 Task: For heading Arial black with underline.  font size for heading18,  'Change the font style of data to'Calibri.  and font size to 9,  Change the alignment of both headline & data to Align center.  In the sheet  Data Management Template Sheetbook
Action: Mouse moved to (877, 102)
Screenshot: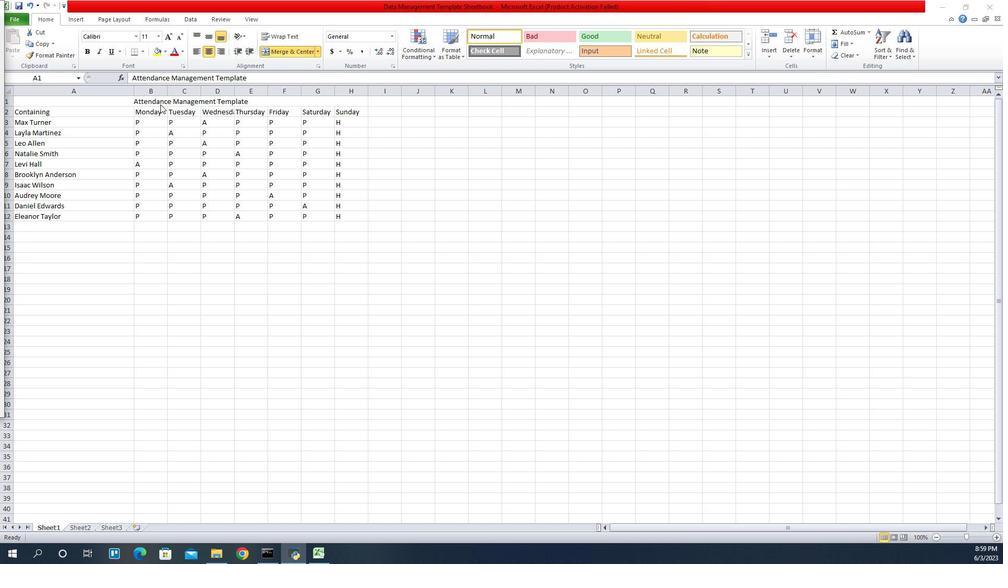 
Action: Mouse pressed left at (877, 102)
Screenshot: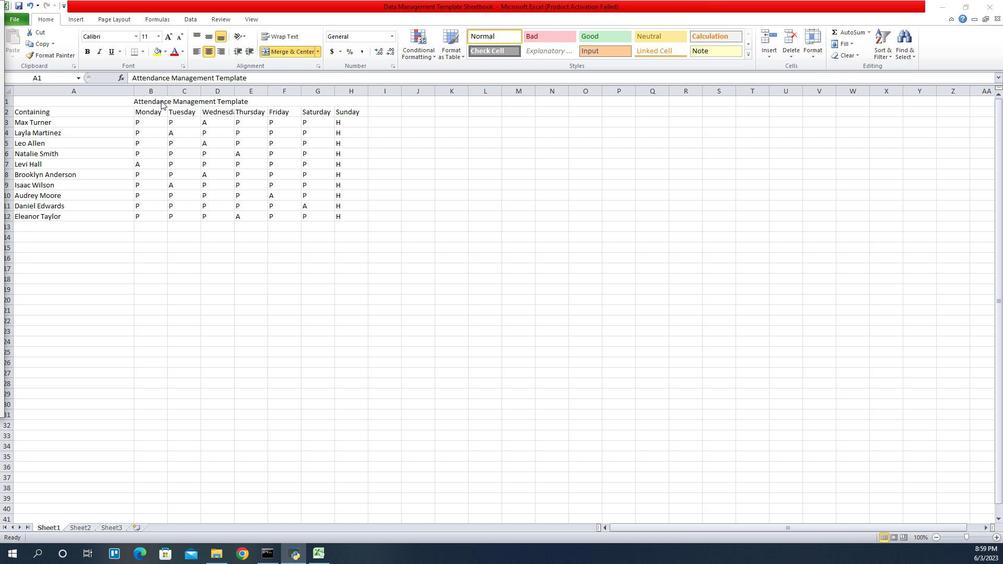 
Action: Mouse moved to (852, 38)
Screenshot: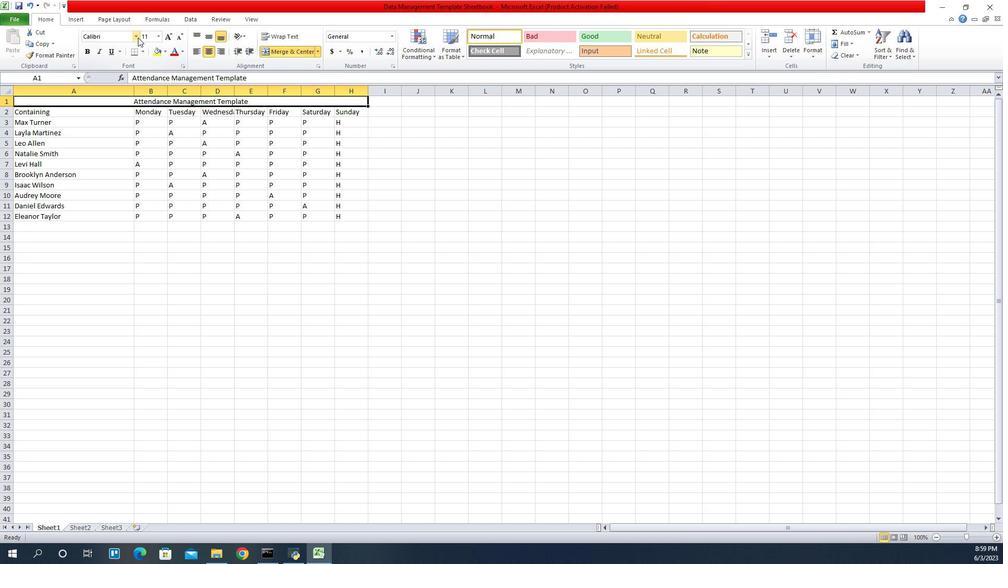 
Action: Mouse pressed left at (852, 38)
Screenshot: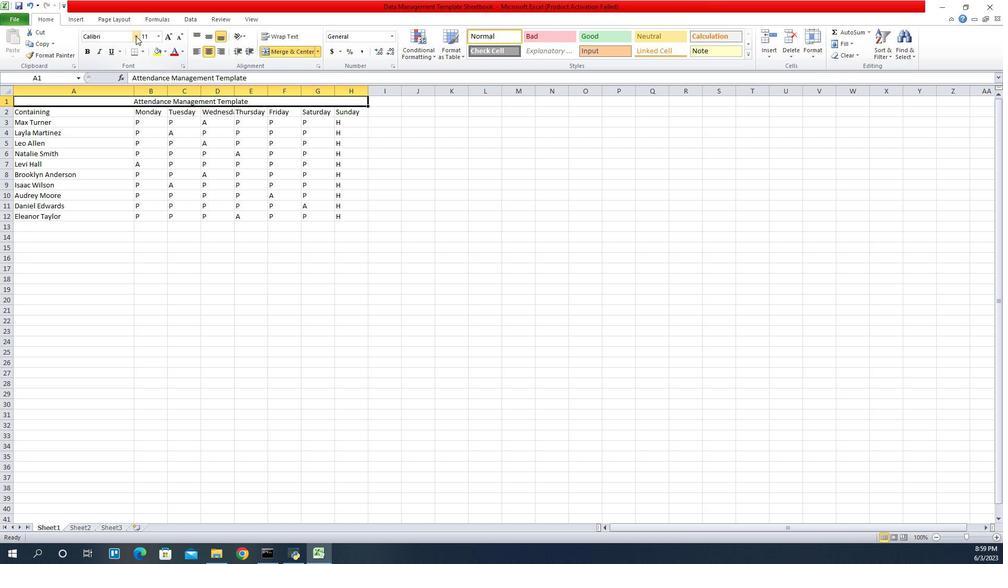 
Action: Mouse moved to (853, 132)
Screenshot: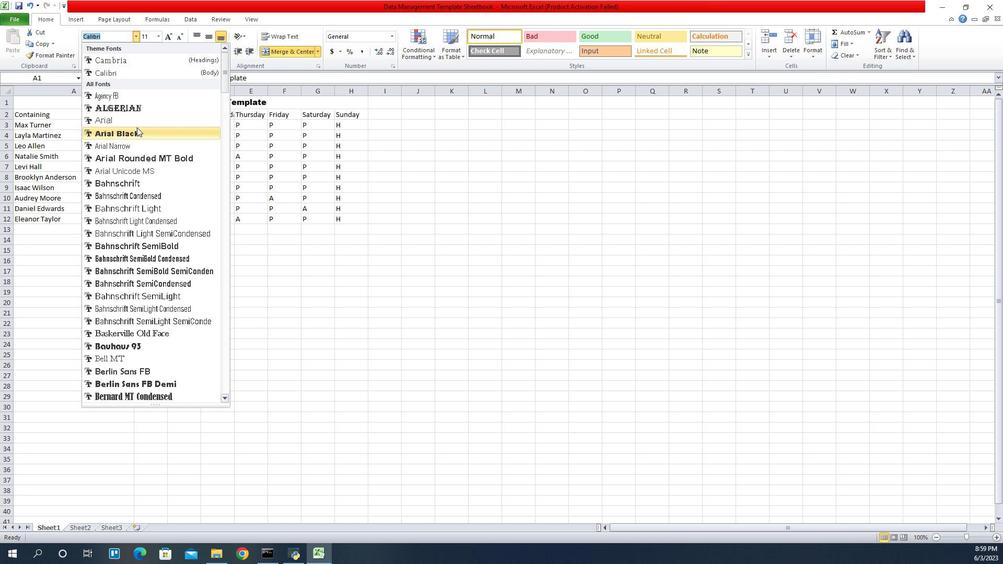 
Action: Mouse pressed left at (853, 132)
Screenshot: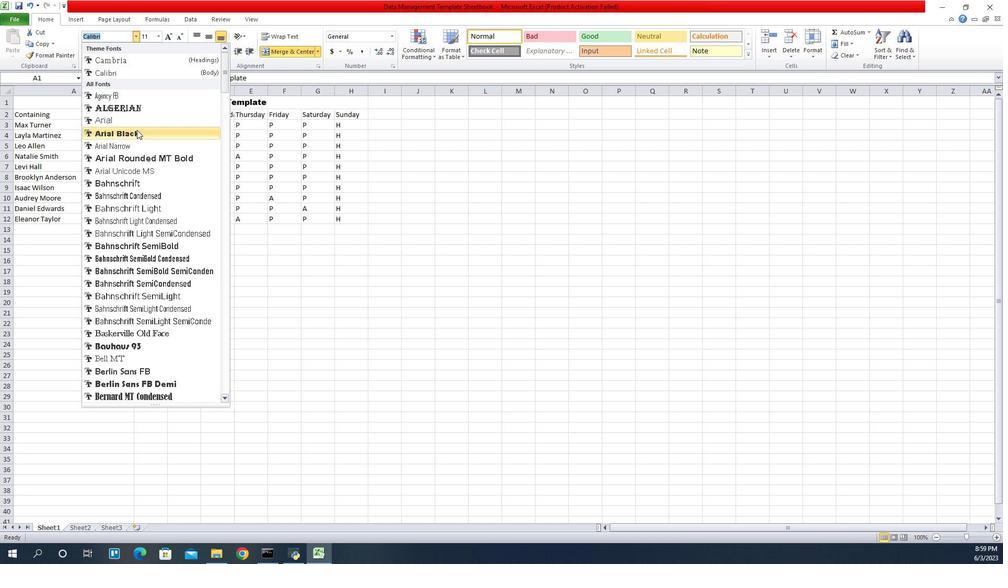 
Action: Mouse moved to (828, 52)
Screenshot: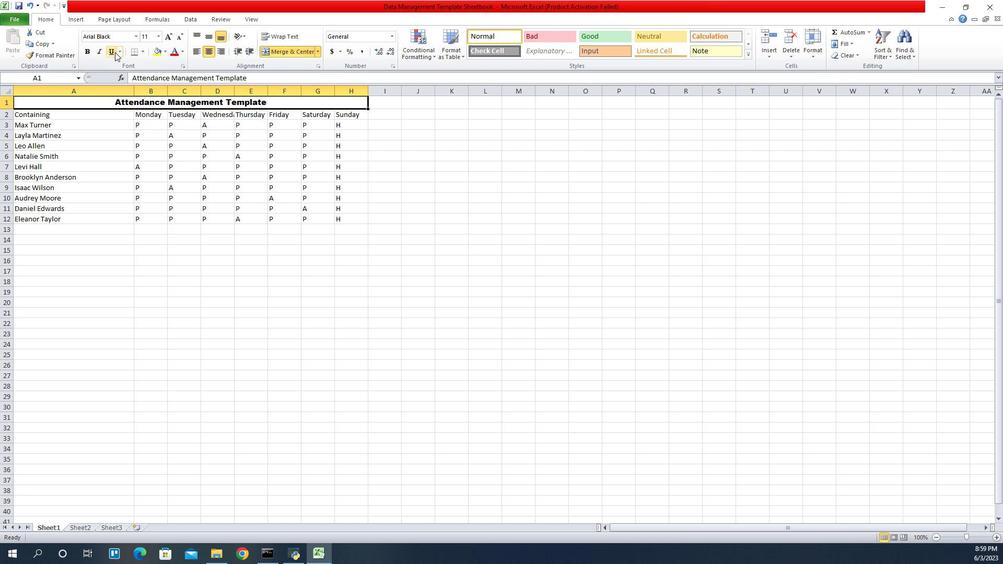 
Action: Mouse pressed left at (828, 52)
Screenshot: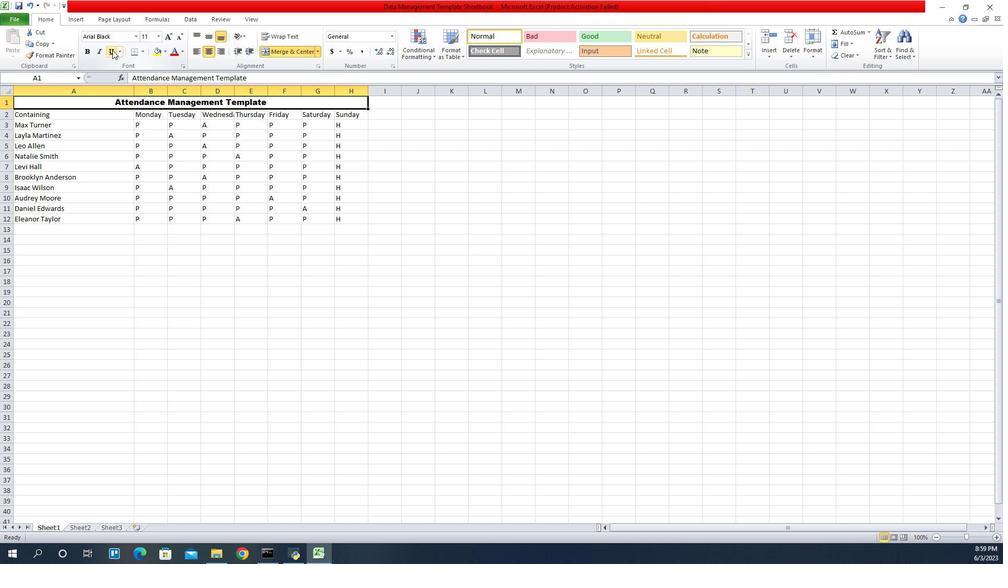 
Action: Mouse moved to (874, 41)
Screenshot: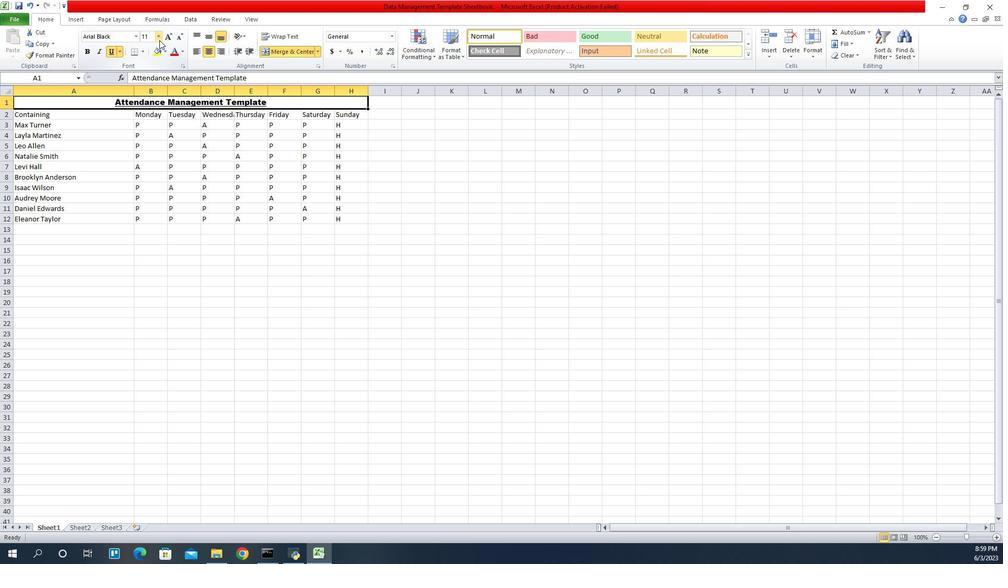 
Action: Mouse pressed left at (874, 41)
Screenshot: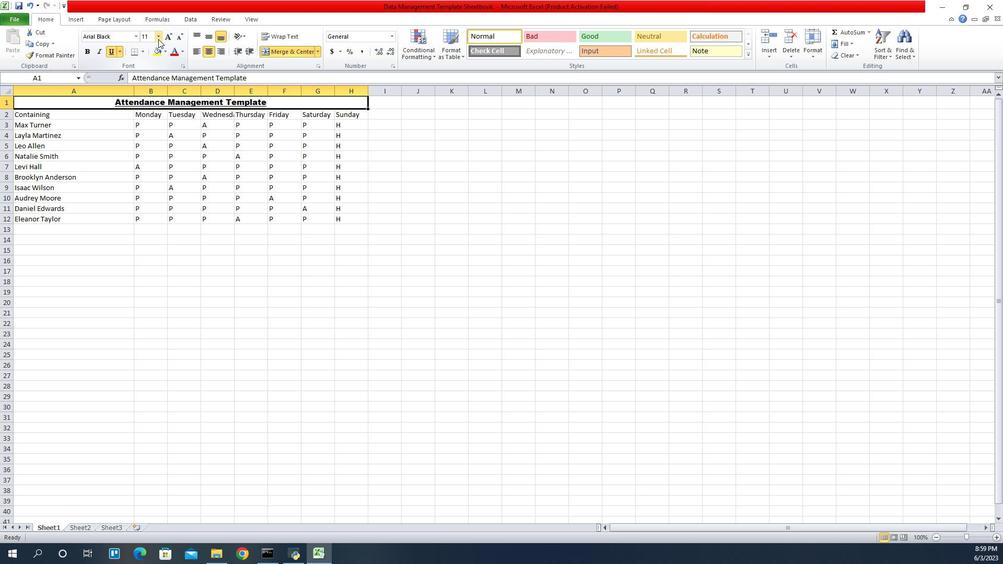 
Action: Mouse moved to (864, 109)
Screenshot: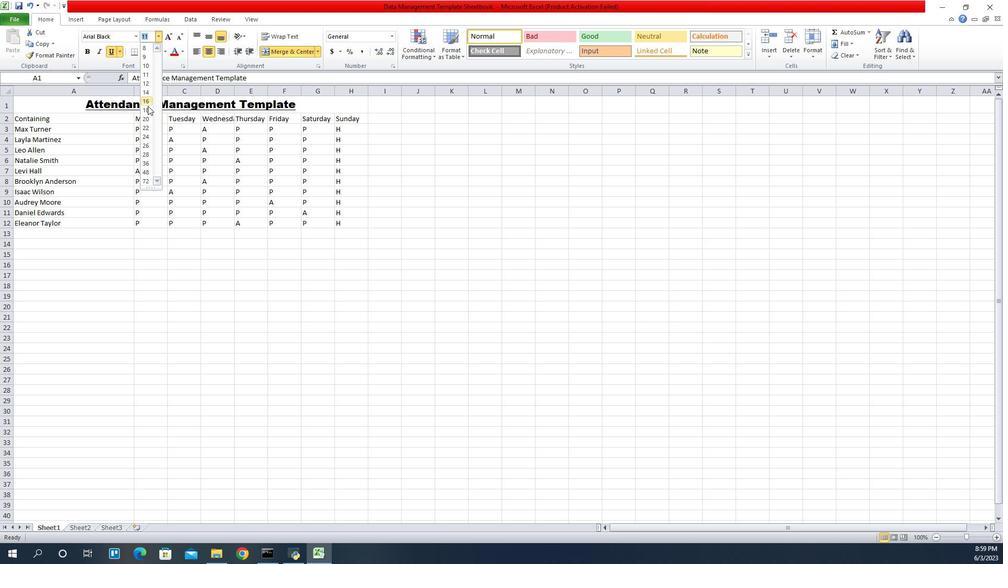 
Action: Mouse pressed left at (864, 109)
Screenshot: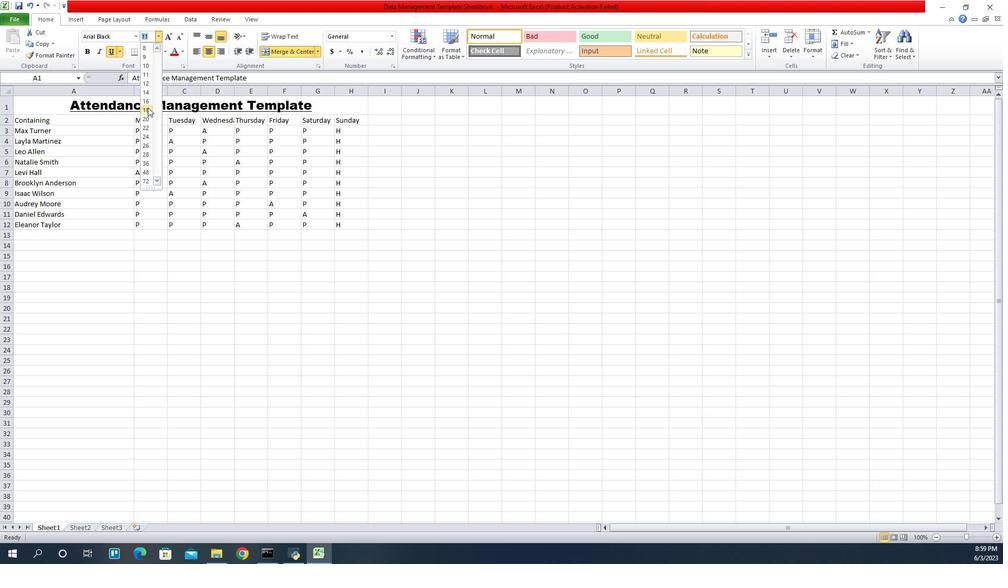
Action: Mouse moved to (740, 126)
Screenshot: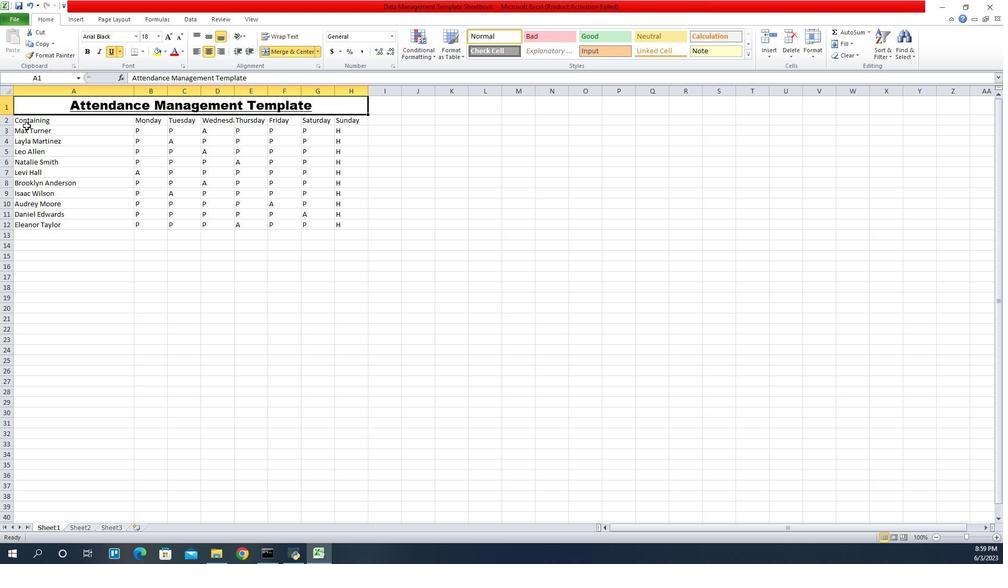 
Action: Mouse pressed left at (740, 126)
Screenshot: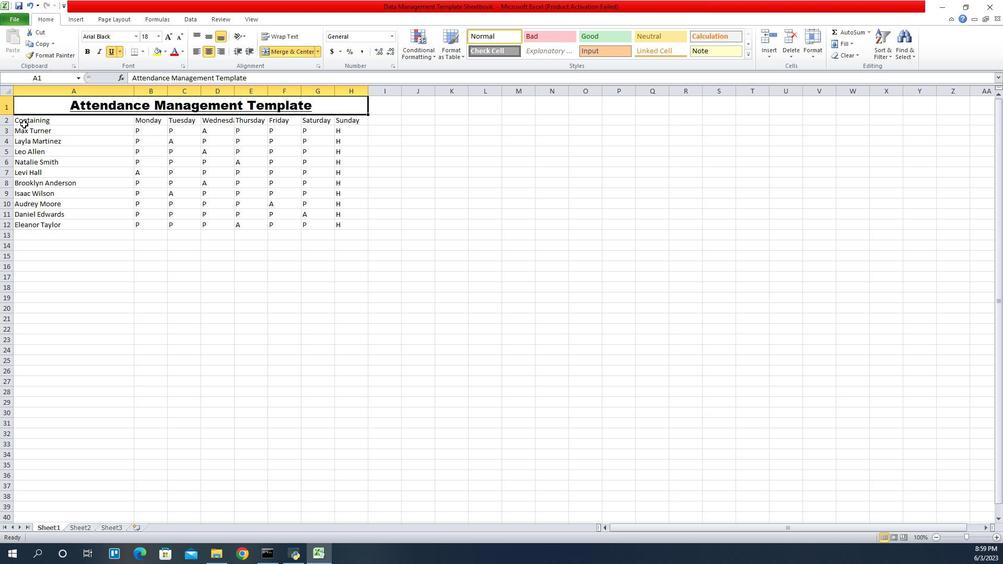 
Action: Mouse moved to (853, 38)
Screenshot: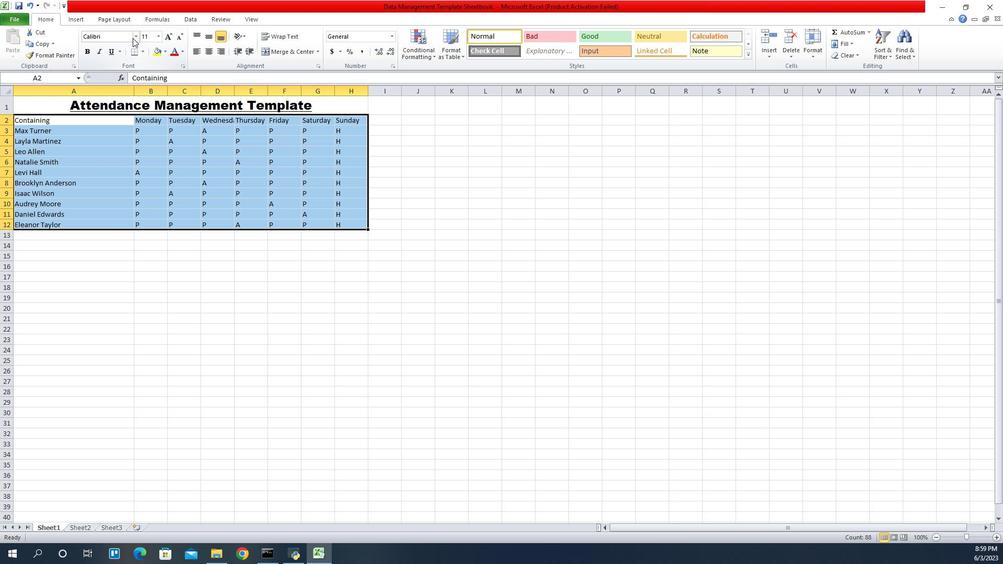 
Action: Mouse pressed left at (853, 38)
Screenshot: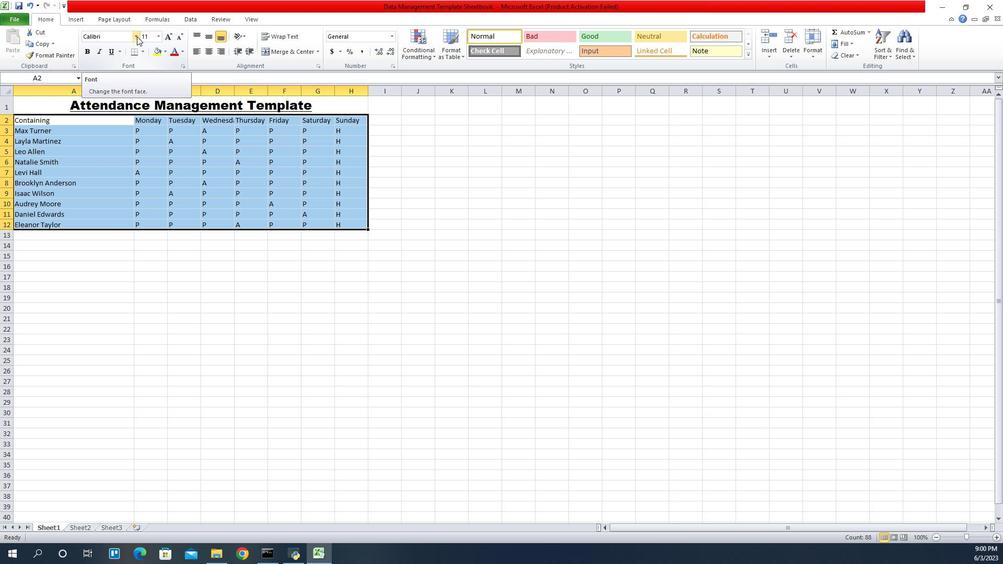 
Action: Mouse moved to (842, 73)
Screenshot: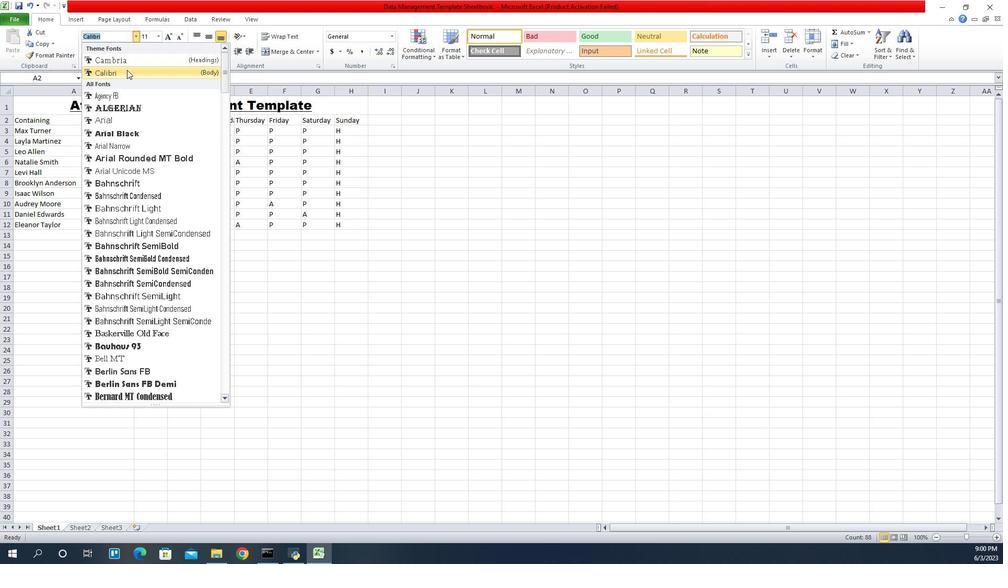 
Action: Mouse pressed left at (842, 73)
Screenshot: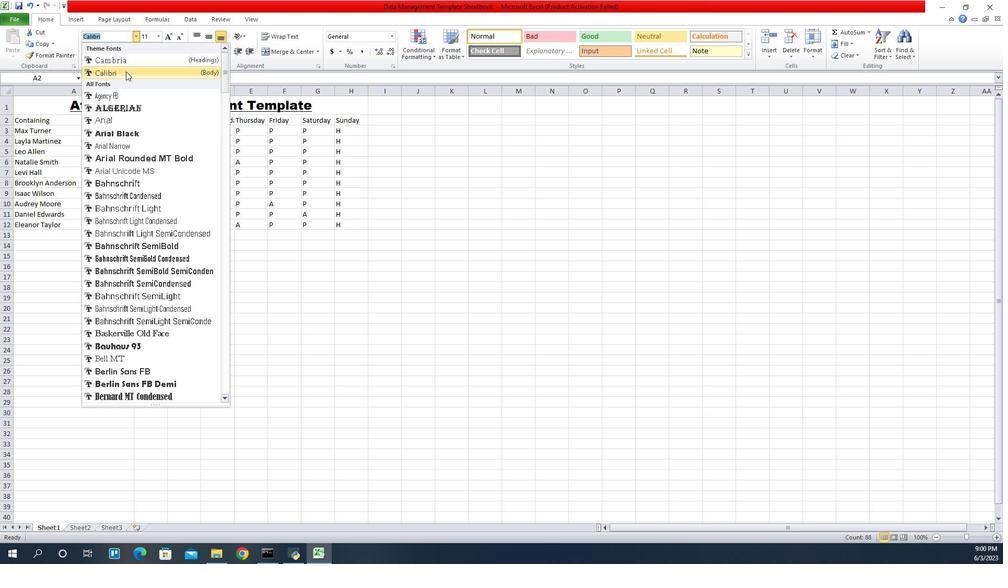 
Action: Mouse moved to (874, 39)
Screenshot: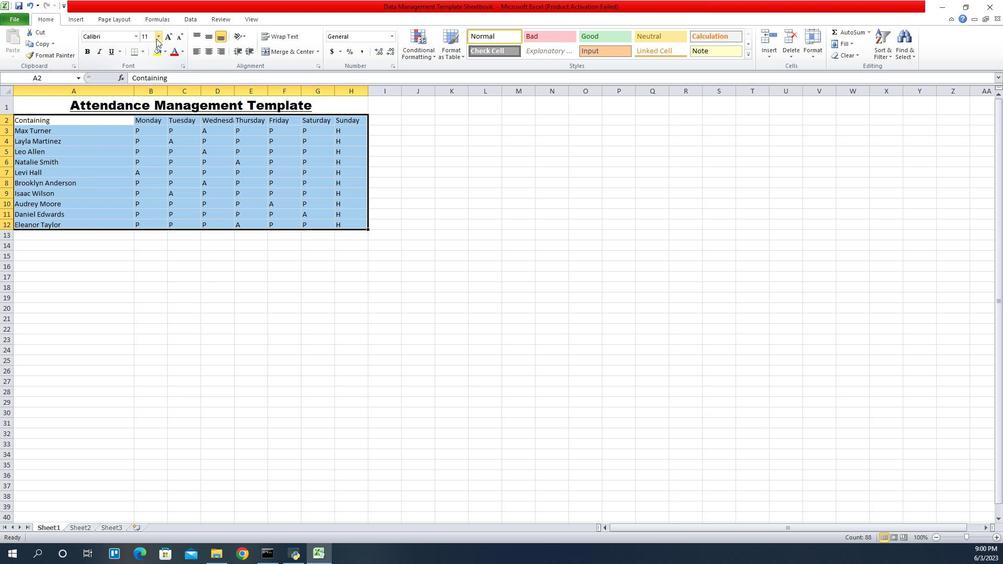 
Action: Mouse pressed left at (874, 39)
Screenshot: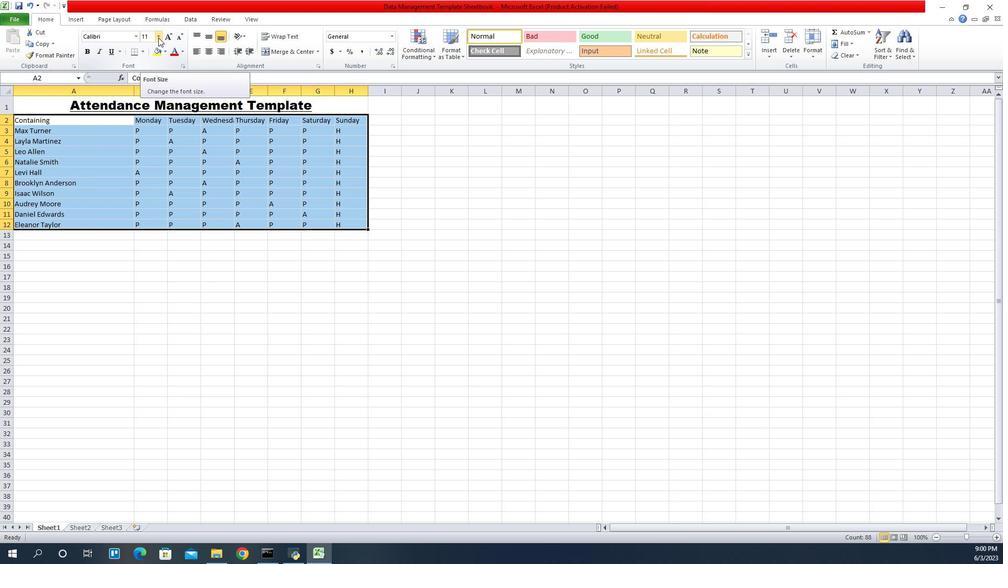 
Action: Mouse moved to (863, 56)
Screenshot: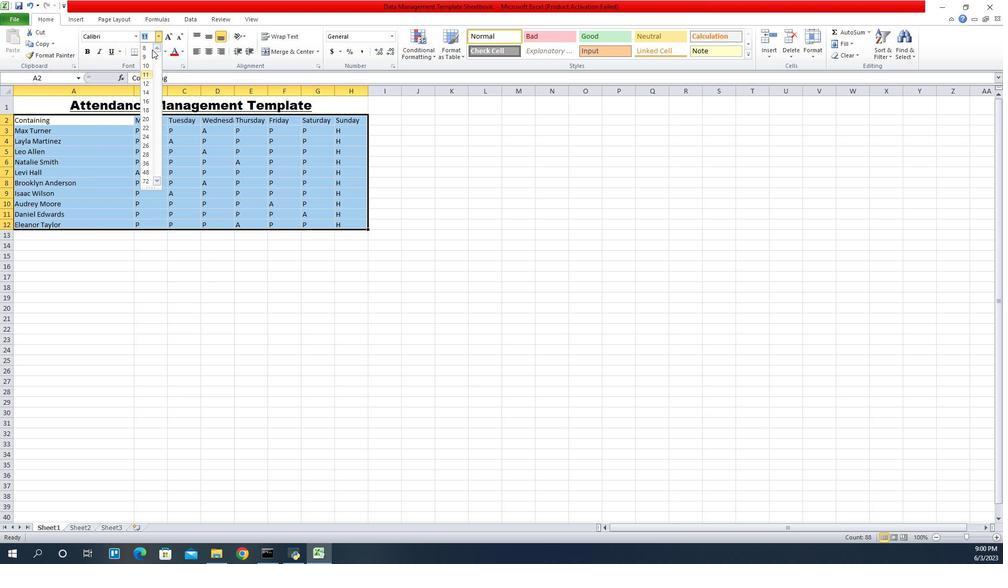 
Action: Mouse pressed left at (863, 56)
Screenshot: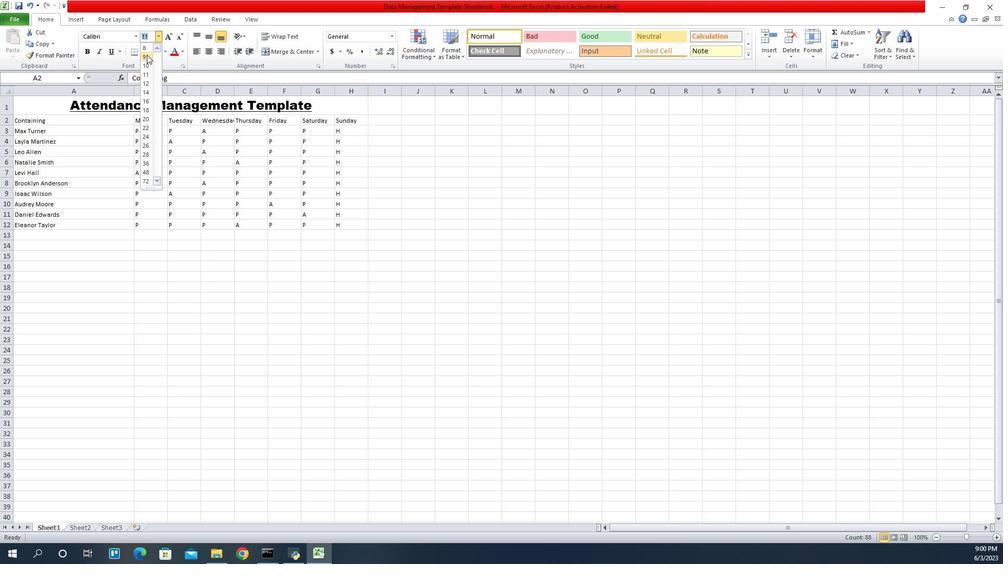 
Action: Mouse moved to (812, 106)
Screenshot: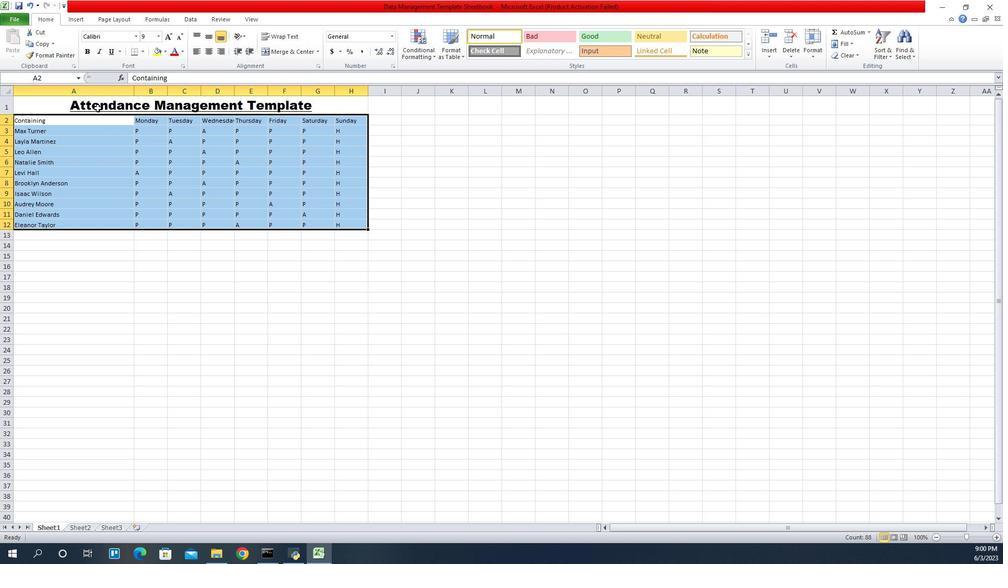 
Action: Mouse pressed left at (812, 106)
Screenshot: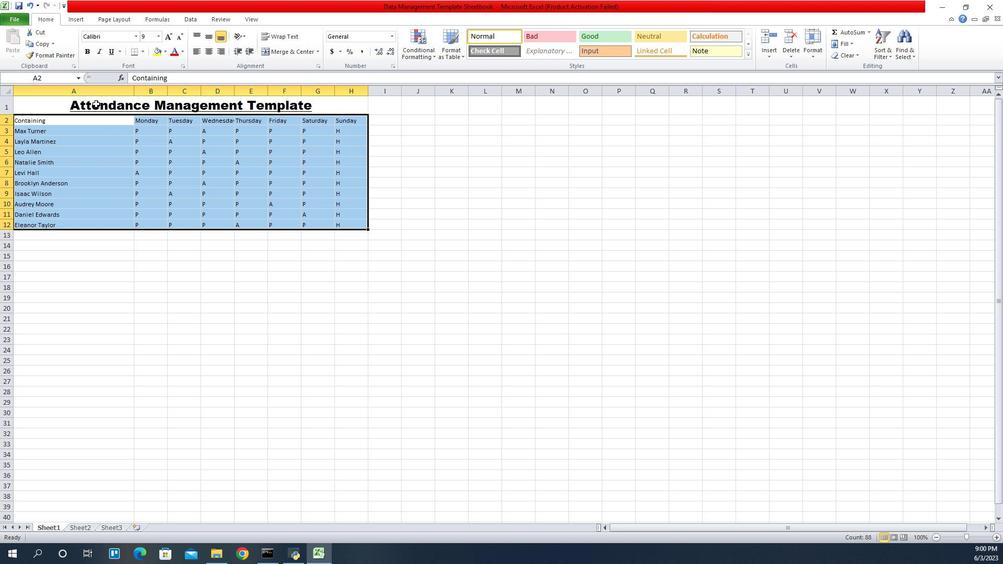 
Action: Mouse moved to (928, 50)
Screenshot: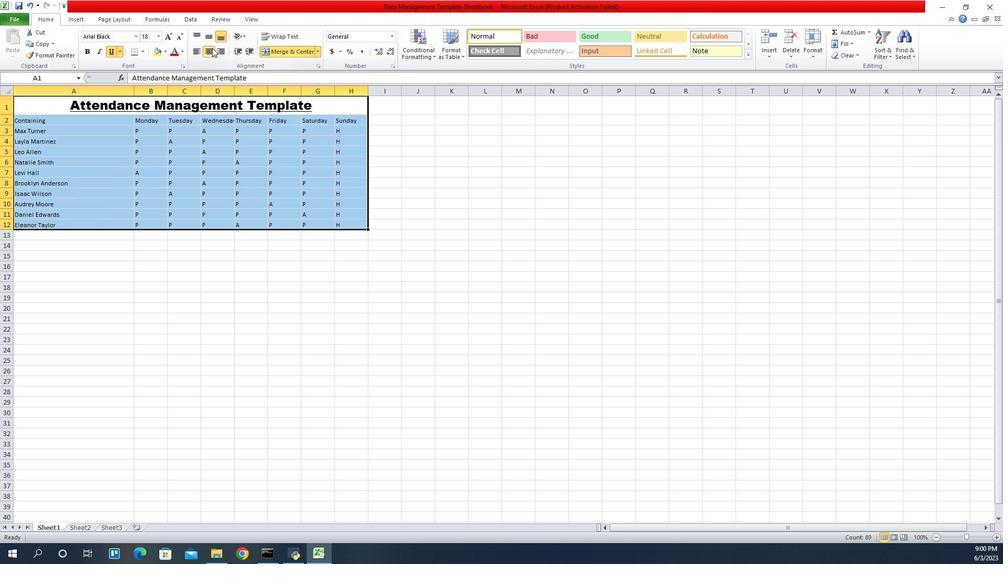 
Action: Mouse pressed left at (928, 50)
Screenshot: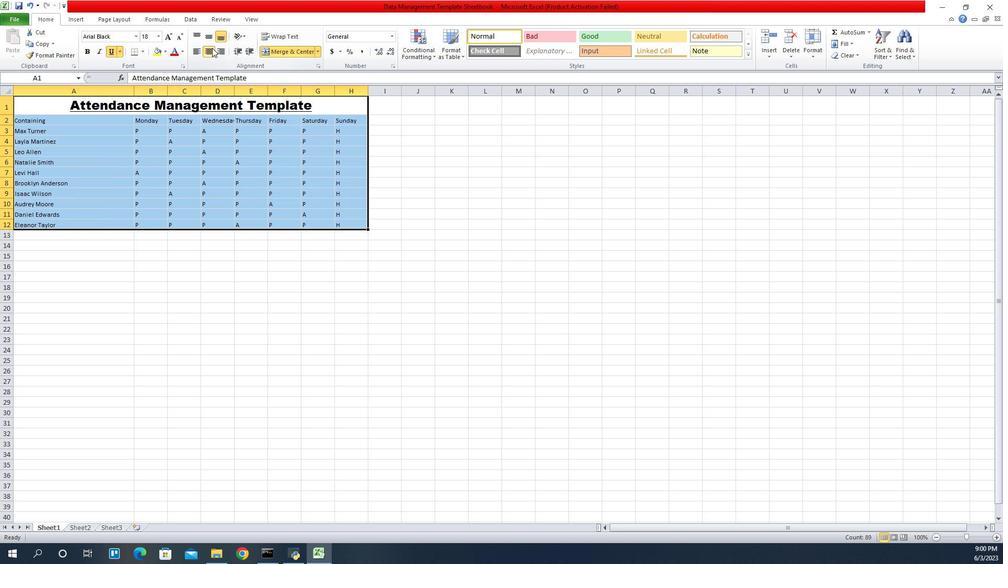 
Action: Mouse moved to (928, 50)
Screenshot: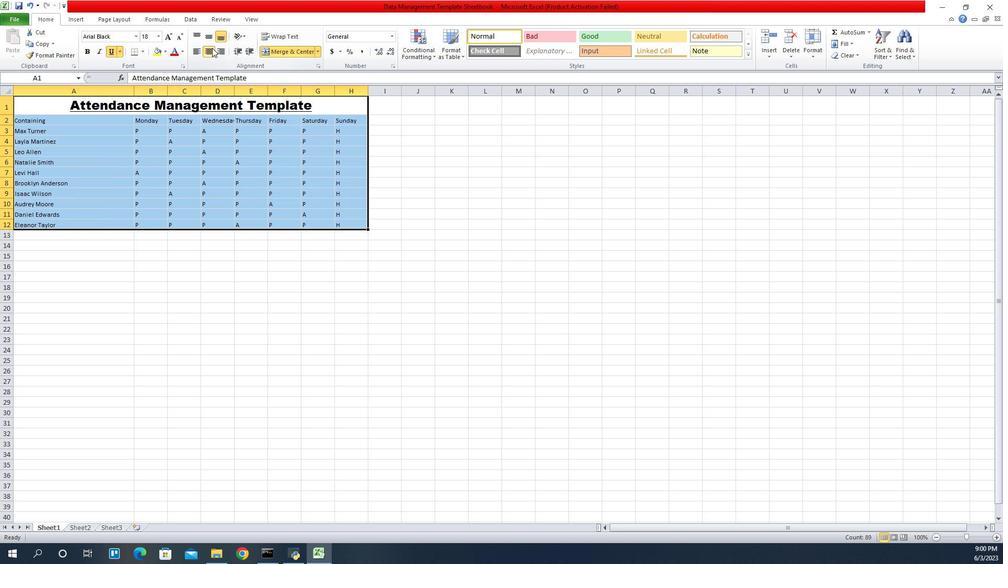 
Action: Mouse pressed left at (928, 50)
Screenshot: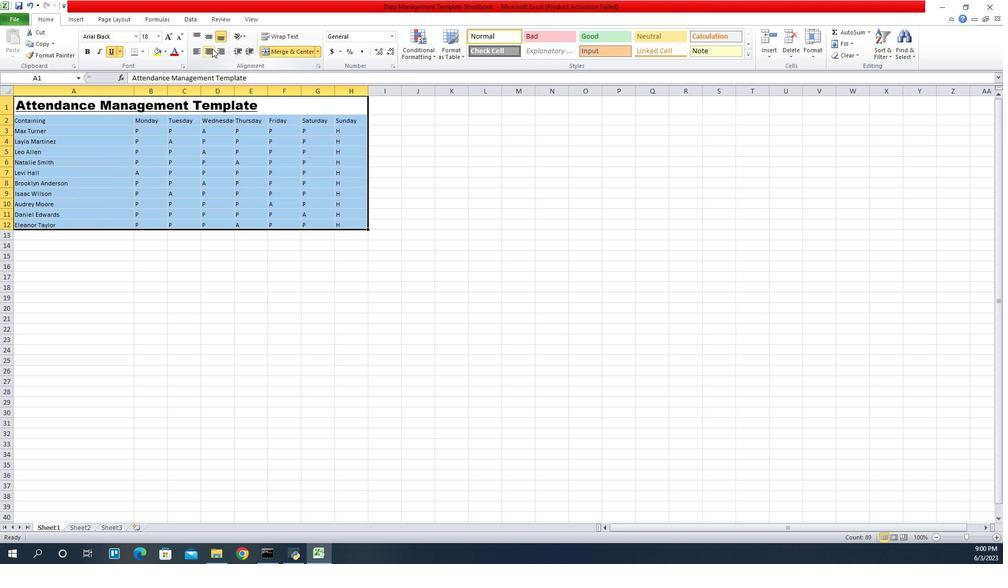 
